 Task: Create a rule from the Routing list, Task moved to a section -> Set Priority in the project ArmourVault , set the section as To-Do and set the priority of the task as  High
Action: Mouse moved to (74, 283)
Screenshot: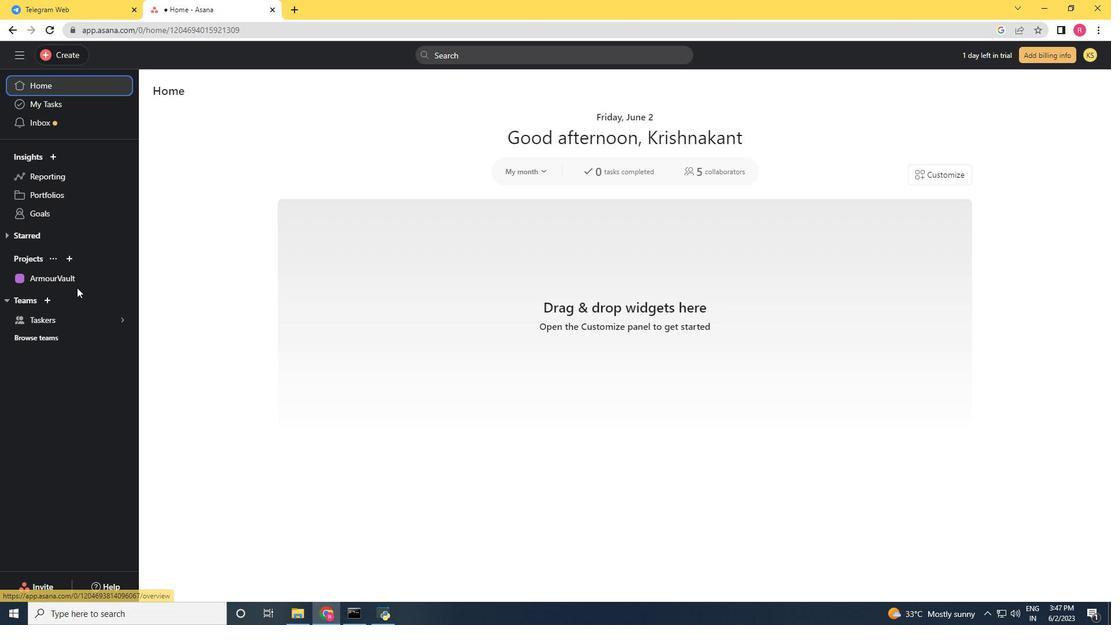 
Action: Mouse pressed left at (74, 283)
Screenshot: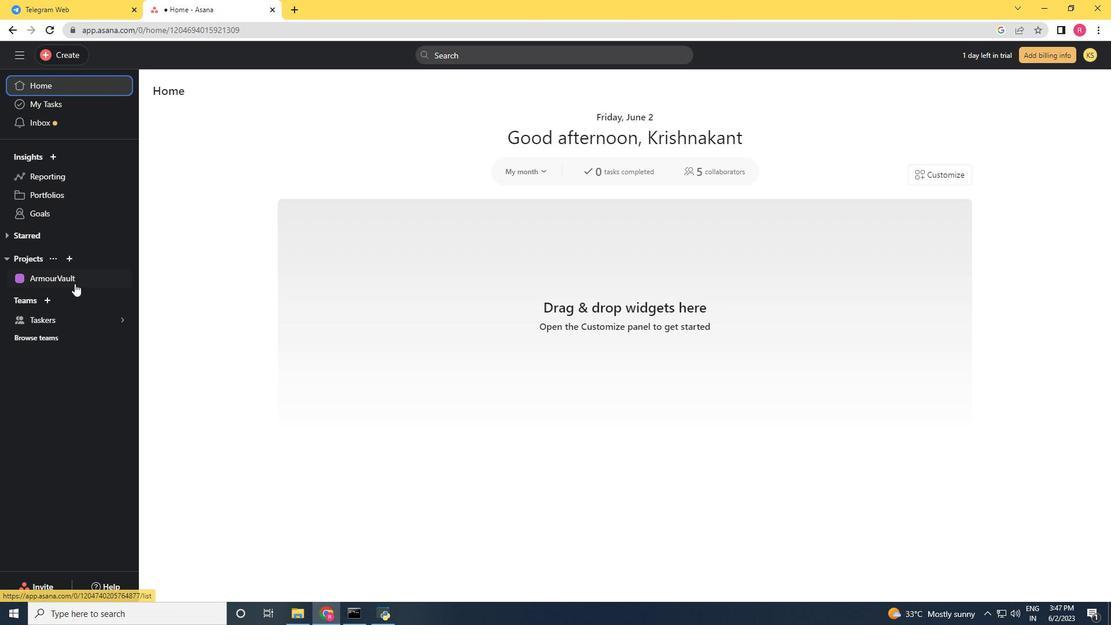 
Action: Mouse moved to (1065, 101)
Screenshot: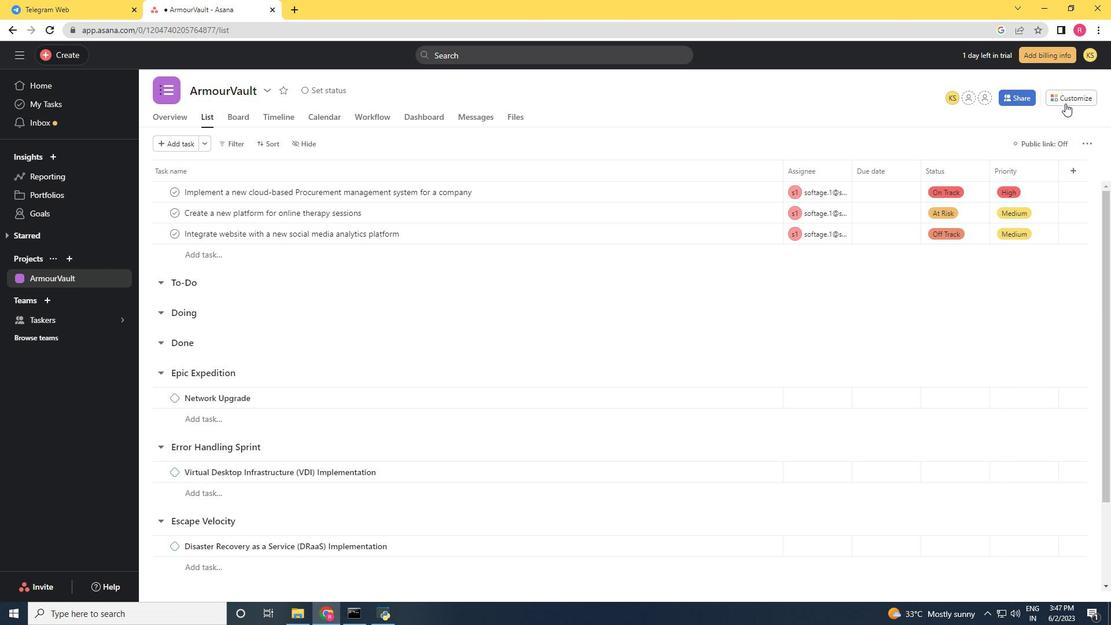 
Action: Mouse pressed left at (1065, 101)
Screenshot: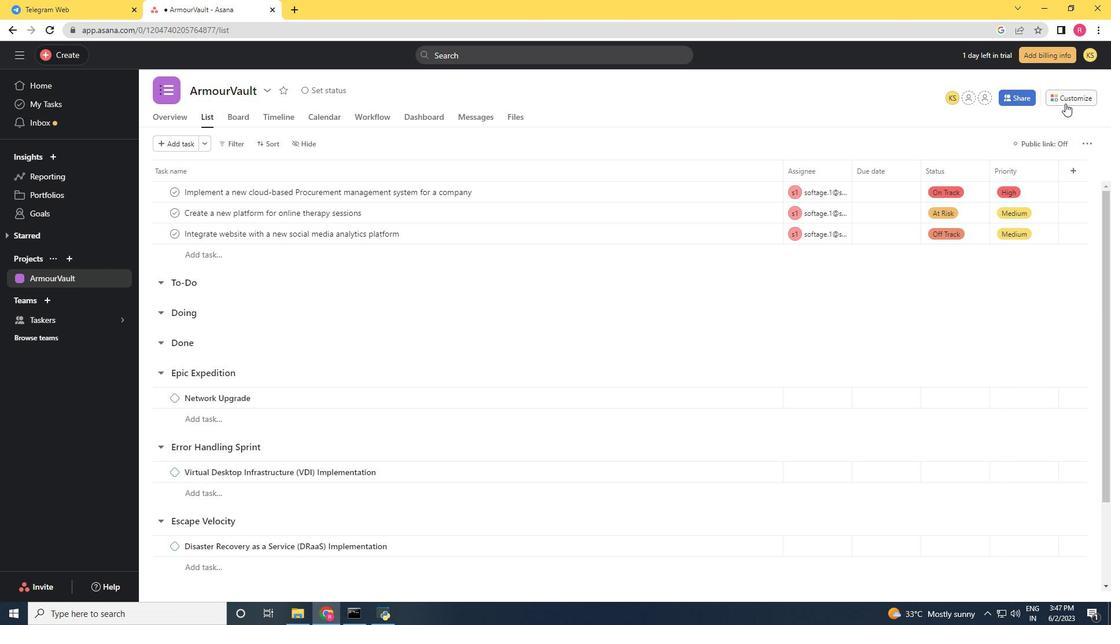 
Action: Mouse moved to (861, 263)
Screenshot: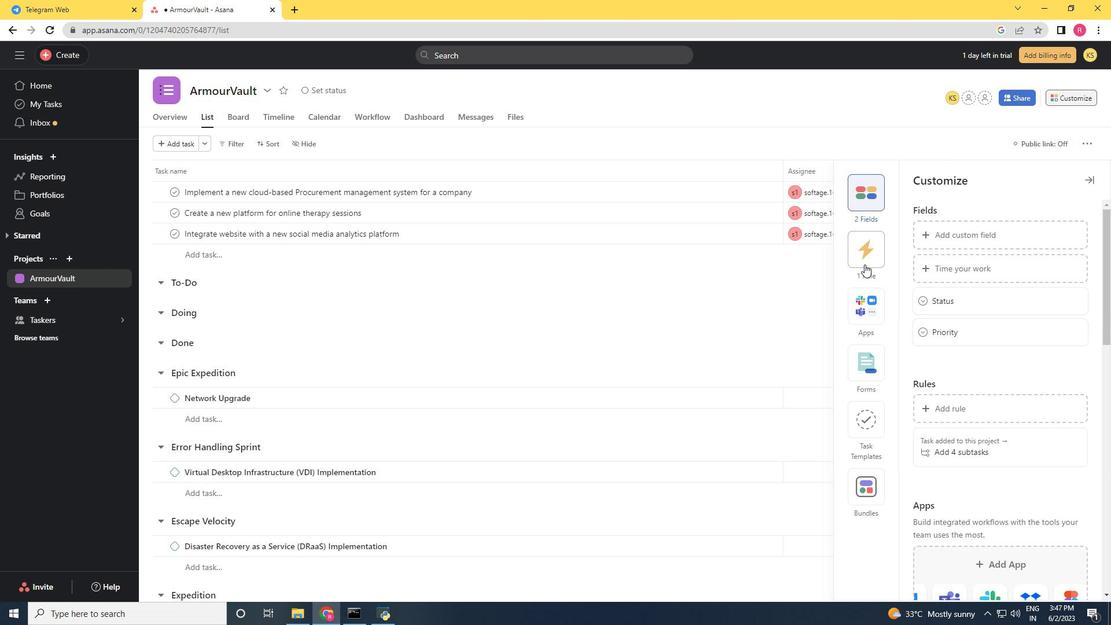 
Action: Mouse pressed left at (861, 263)
Screenshot: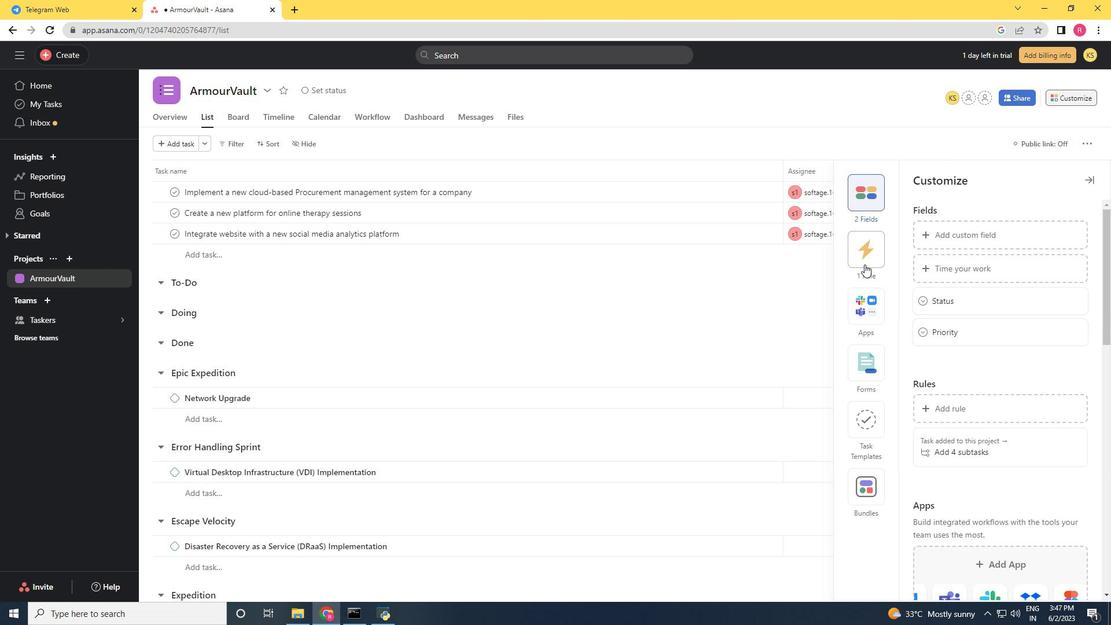 
Action: Mouse moved to (938, 236)
Screenshot: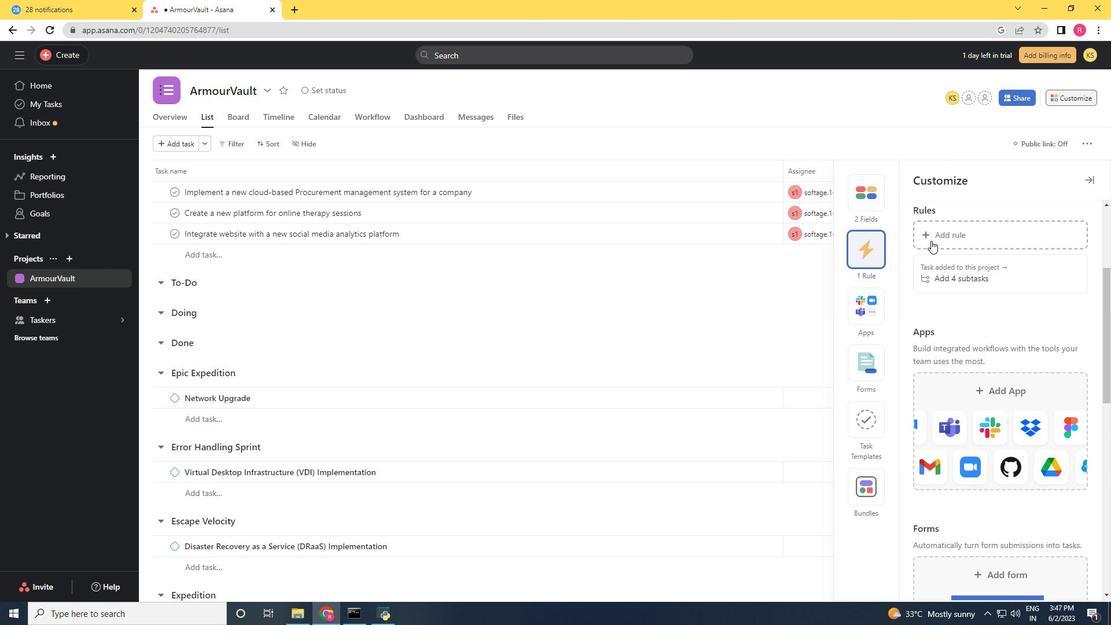 
Action: Mouse pressed left at (938, 236)
Screenshot: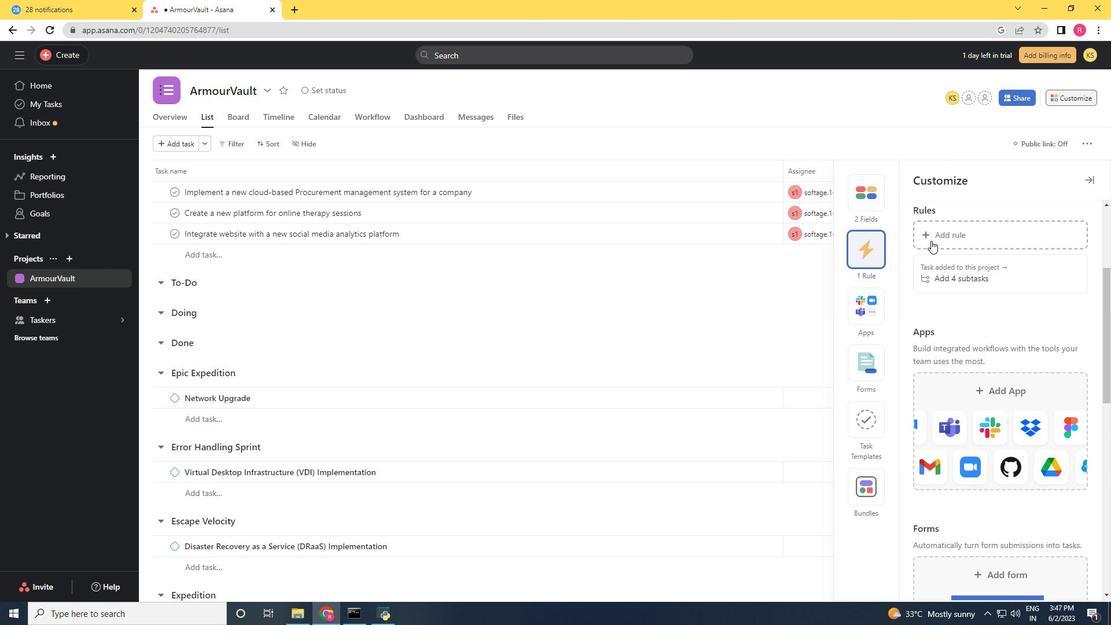 
Action: Mouse moved to (239, 156)
Screenshot: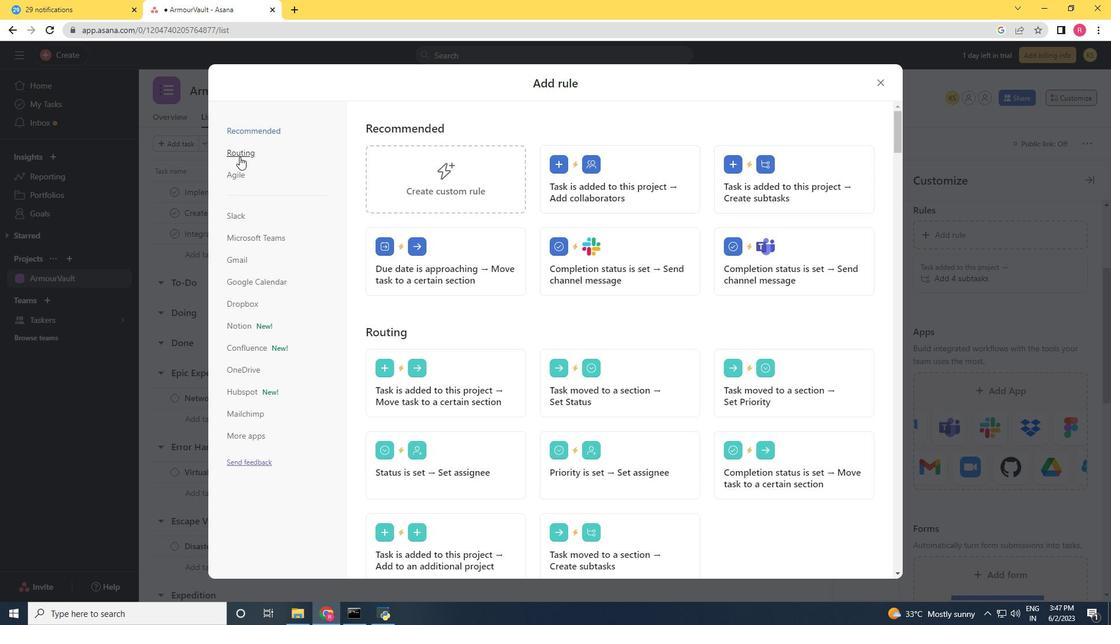 
Action: Mouse pressed left at (239, 156)
Screenshot: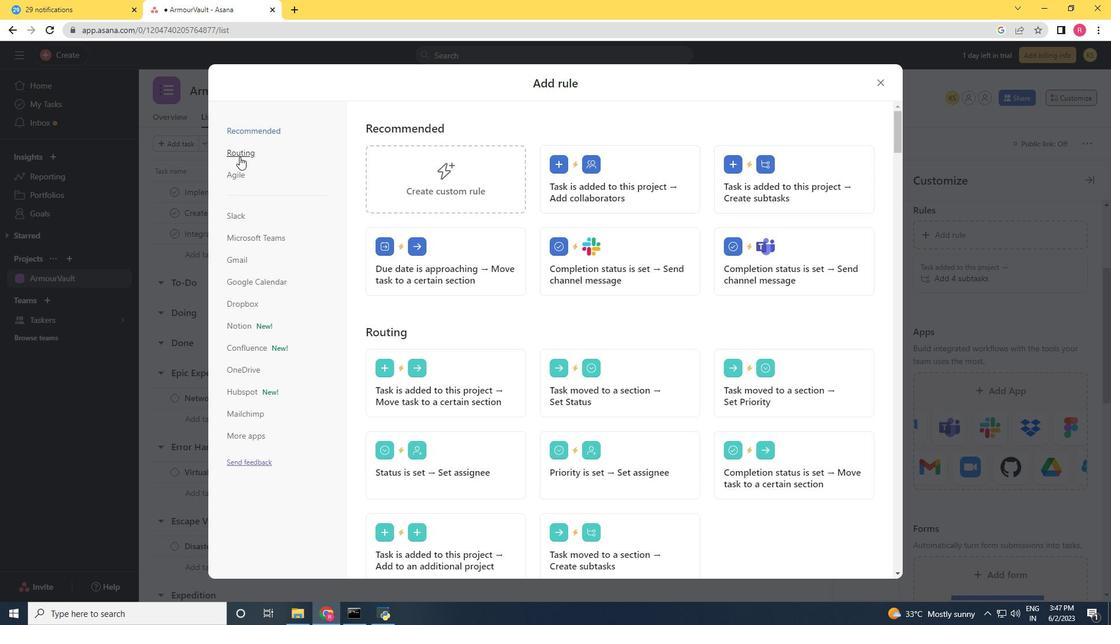 
Action: Mouse moved to (754, 185)
Screenshot: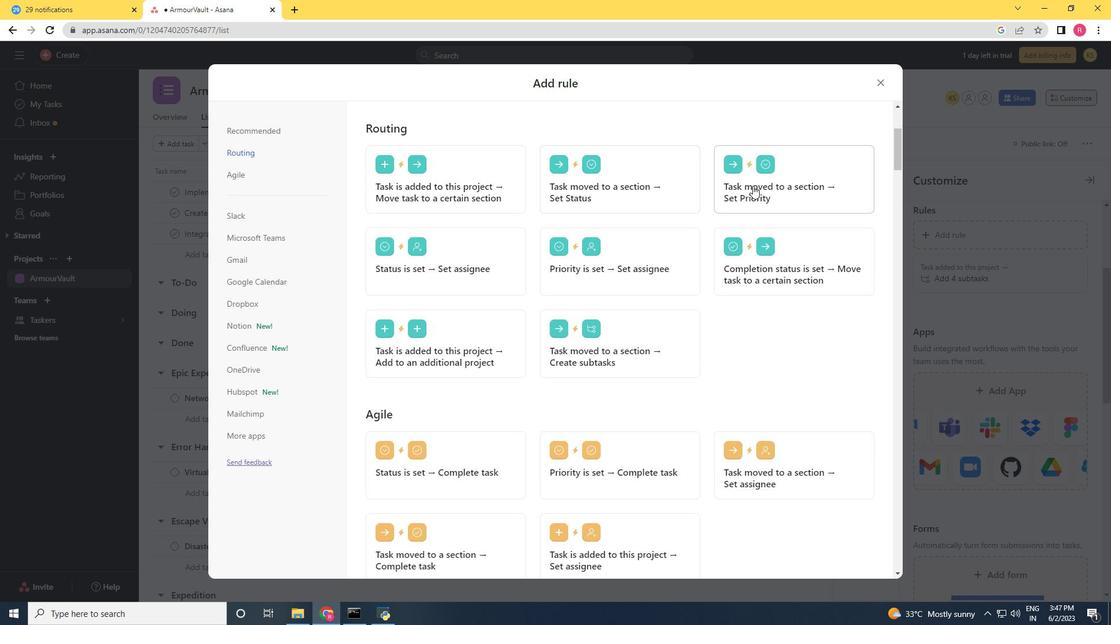 
Action: Mouse pressed left at (754, 185)
Screenshot: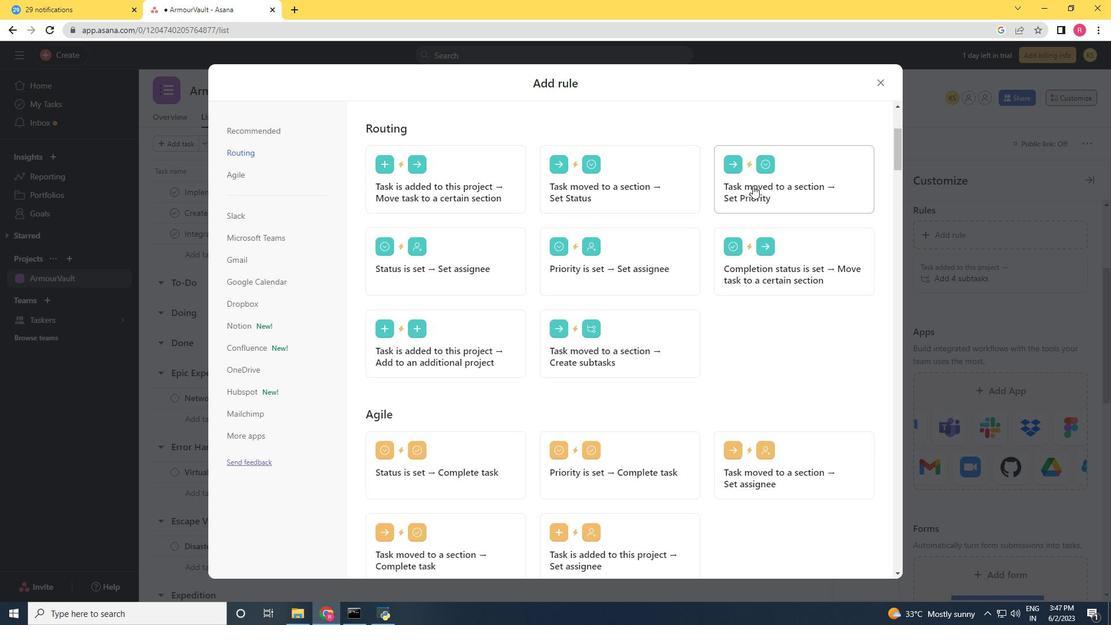 
Action: Mouse moved to (412, 317)
Screenshot: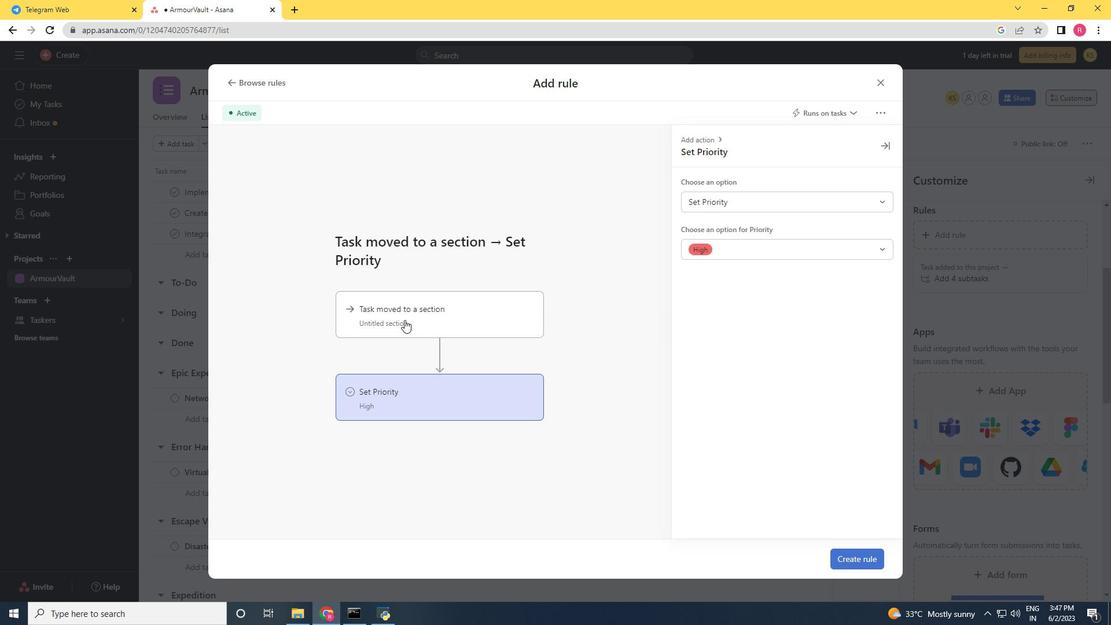 
Action: Mouse pressed left at (412, 317)
Screenshot: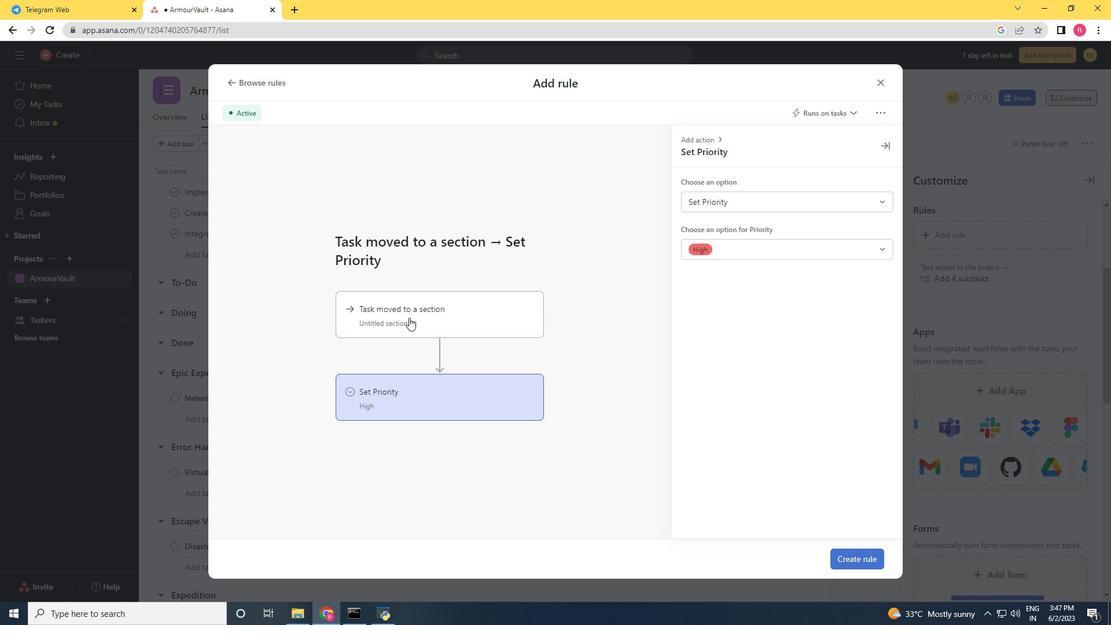 
Action: Mouse moved to (750, 195)
Screenshot: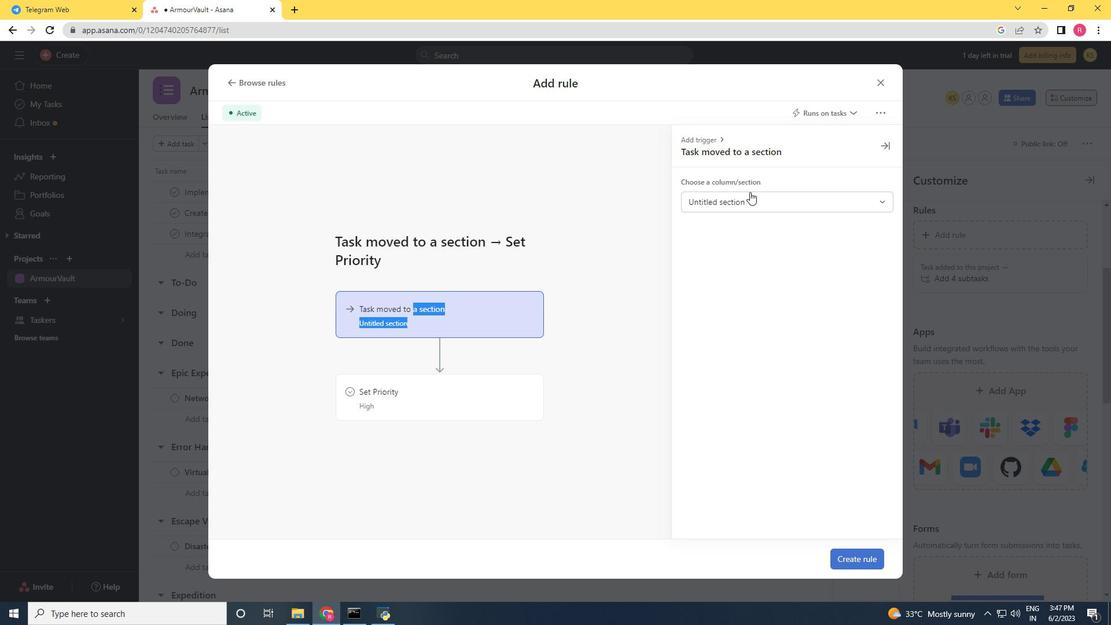 
Action: Mouse pressed left at (750, 195)
Screenshot: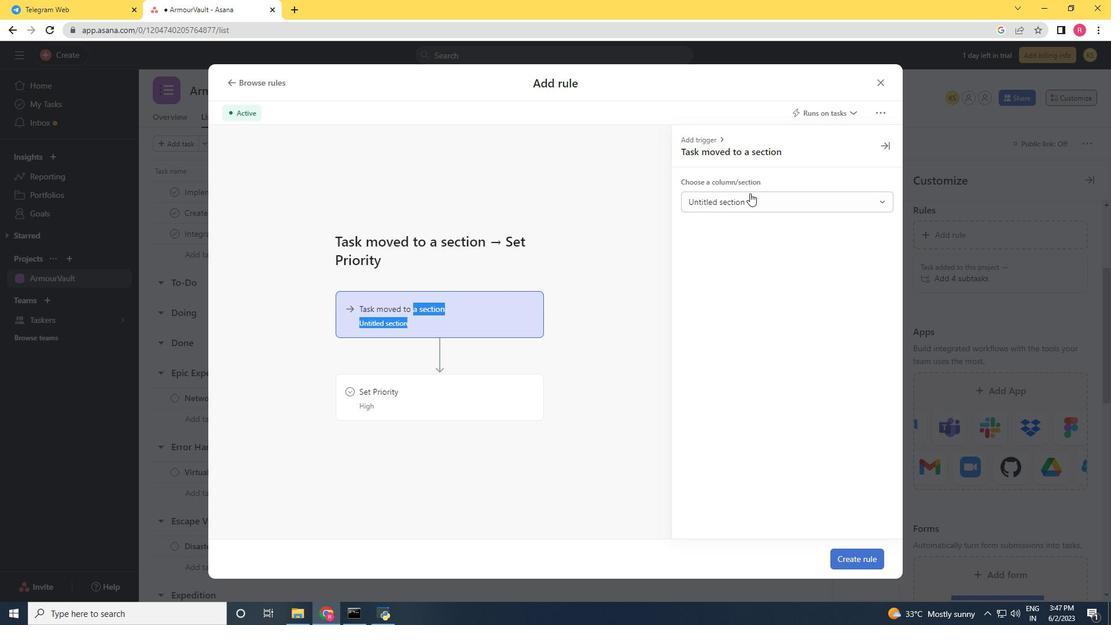 
Action: Mouse moved to (743, 243)
Screenshot: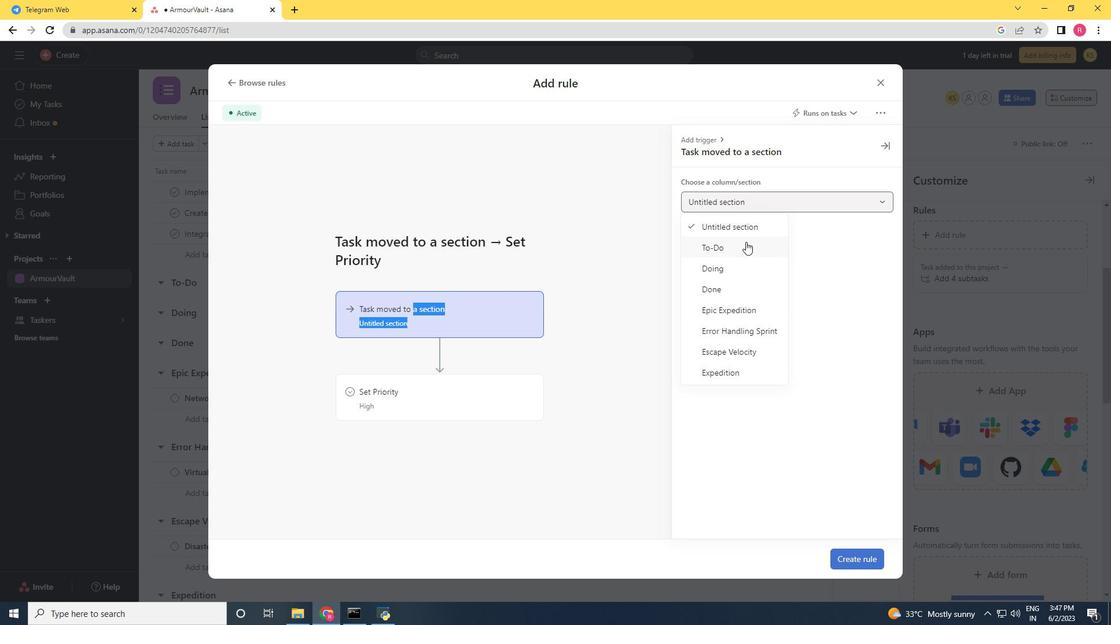 
Action: Mouse pressed left at (743, 243)
Screenshot: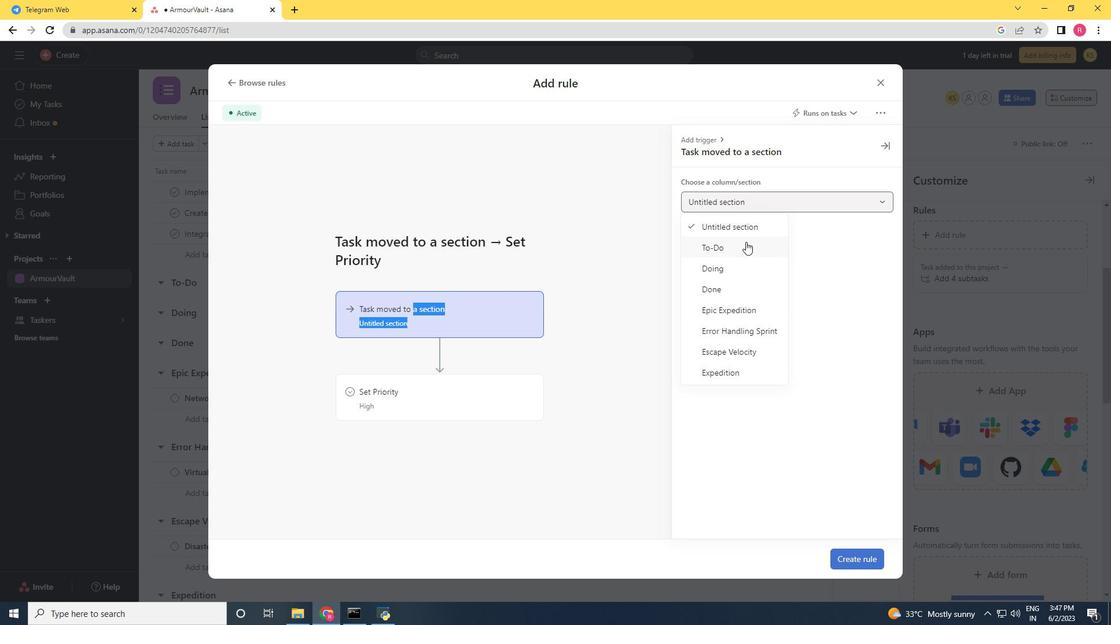 
Action: Mouse moved to (503, 401)
Screenshot: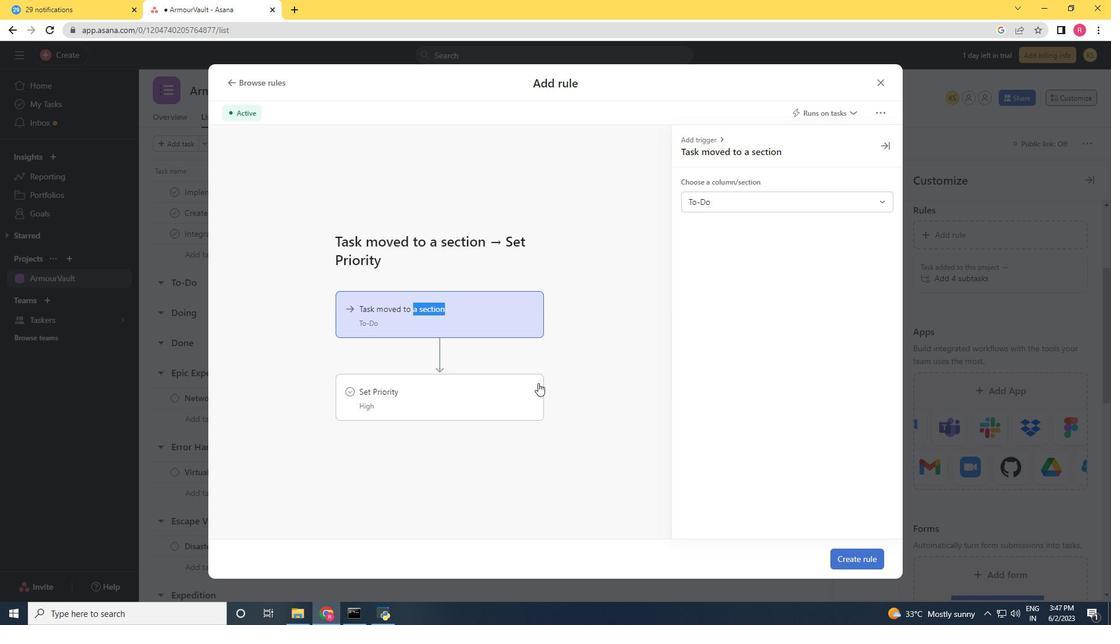 
Action: Mouse pressed left at (503, 401)
Screenshot: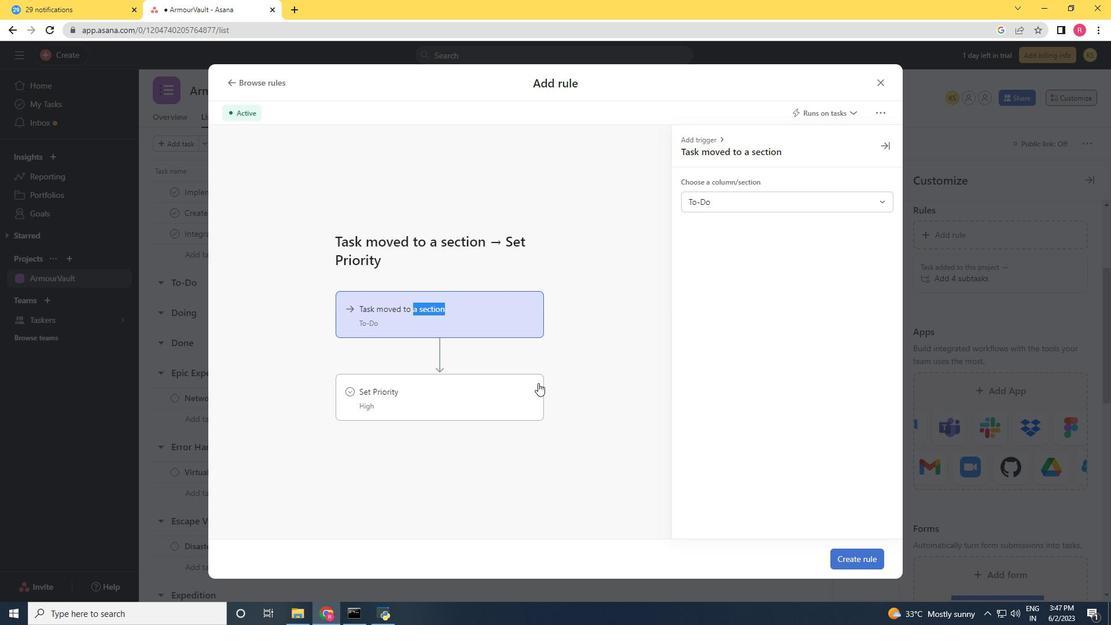 
Action: Mouse moved to (719, 202)
Screenshot: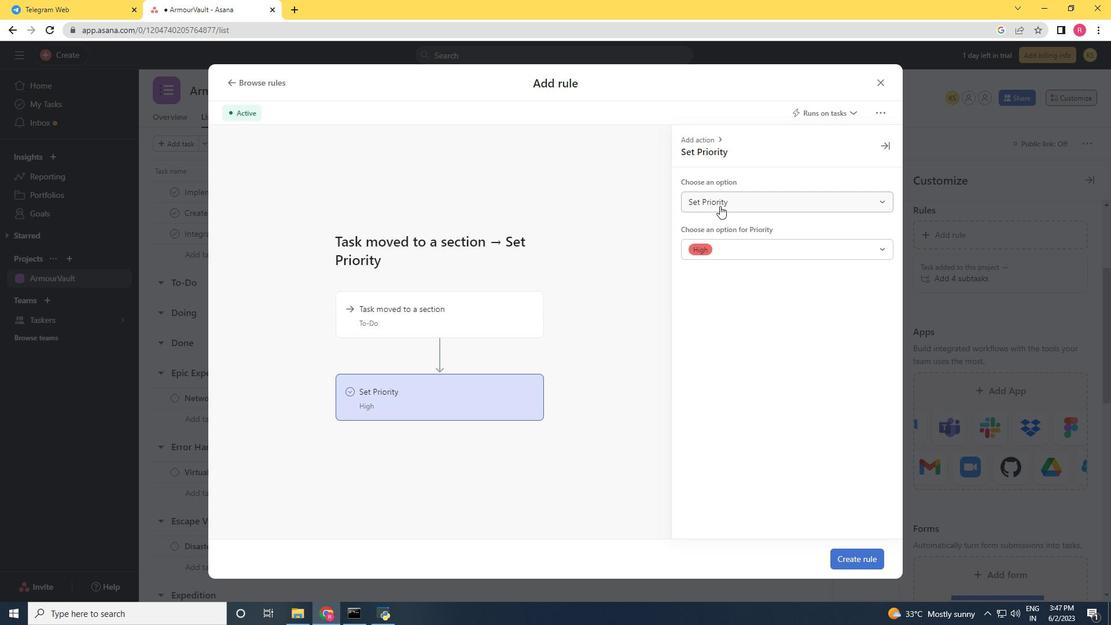
Action: Mouse pressed left at (719, 203)
Screenshot: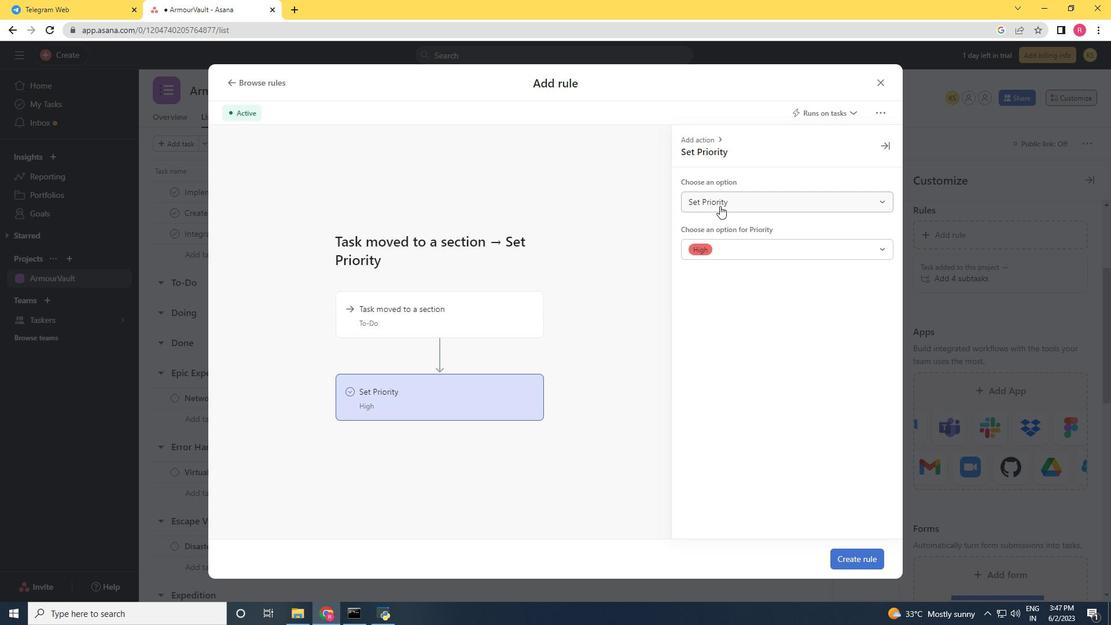 
Action: Mouse moved to (719, 225)
Screenshot: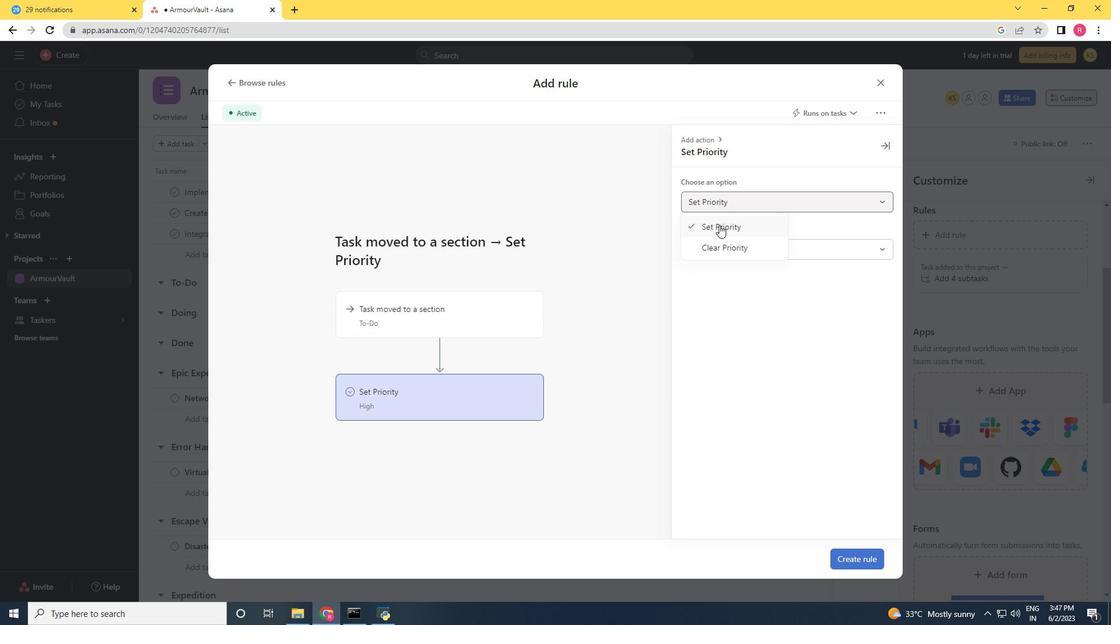 
Action: Mouse pressed left at (719, 225)
Screenshot: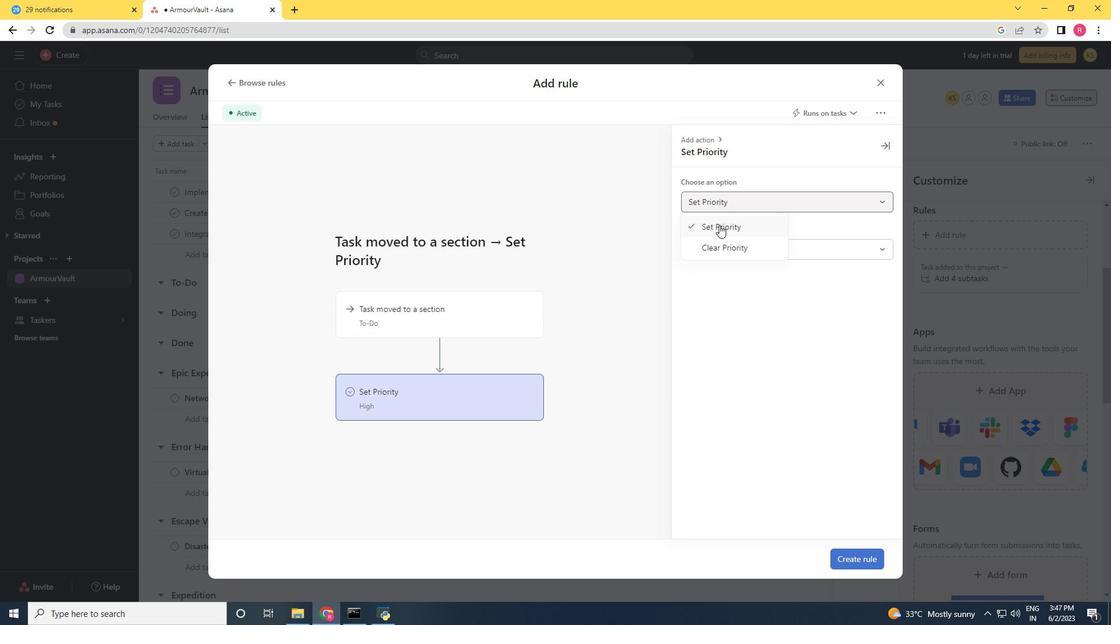 
Action: Mouse moved to (721, 239)
Screenshot: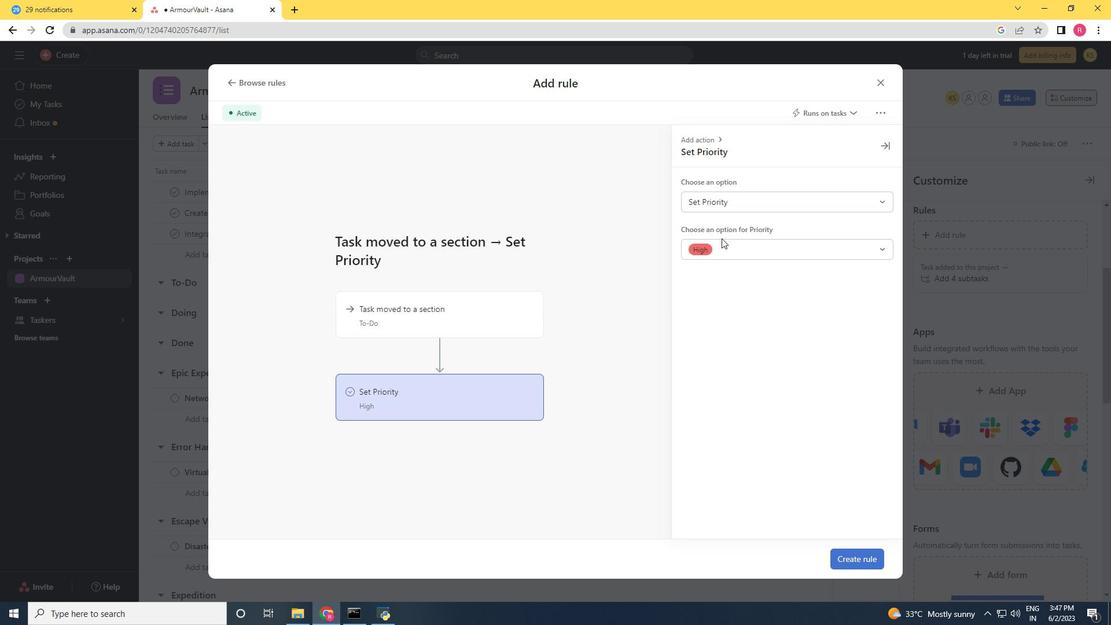 
Action: Mouse pressed left at (721, 239)
Screenshot: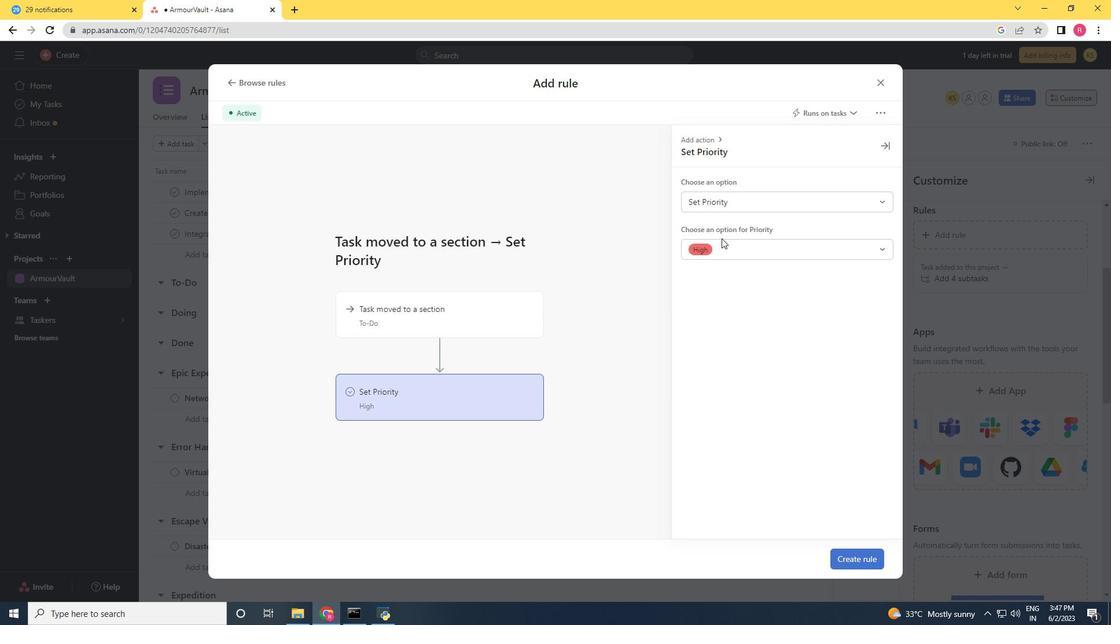 
Action: Mouse moved to (724, 270)
Screenshot: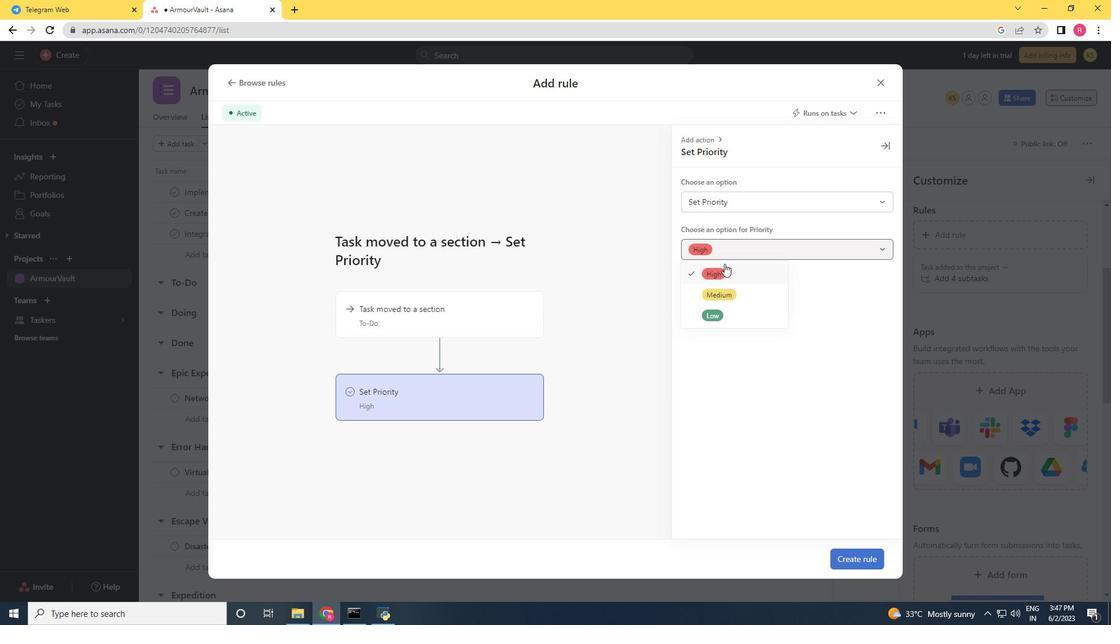 
Action: Mouse pressed left at (724, 270)
Screenshot: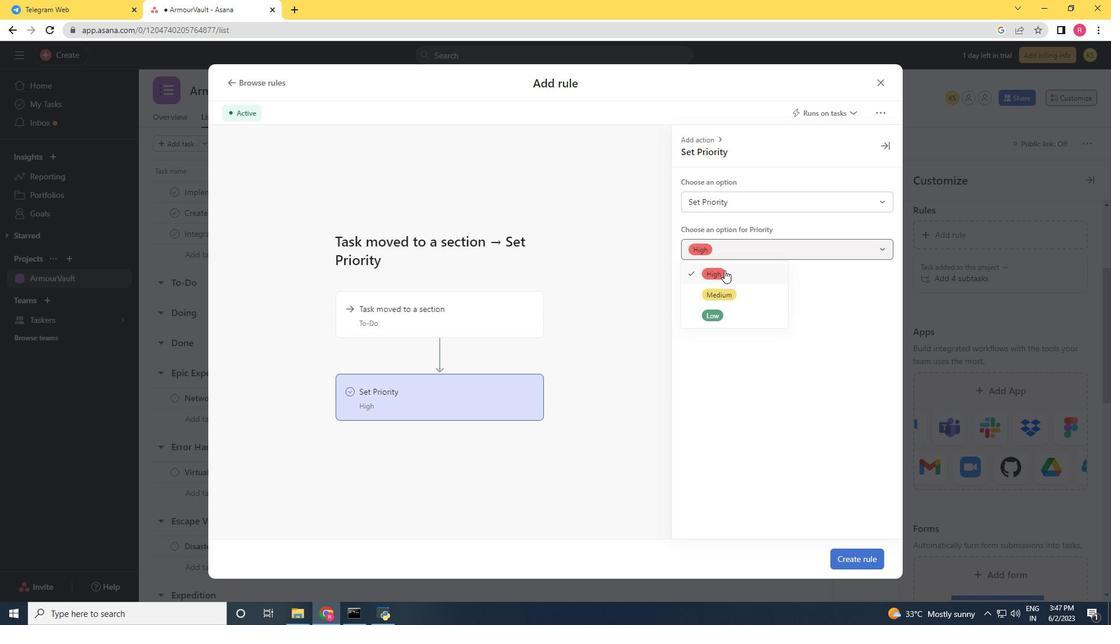 
Action: Mouse moved to (850, 555)
Screenshot: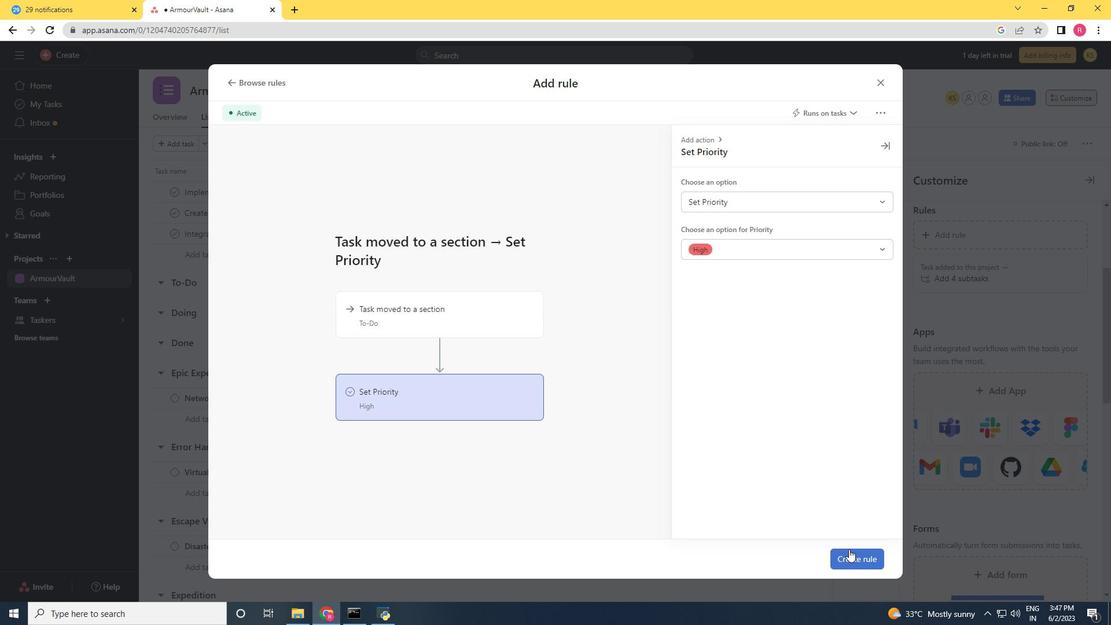 
Action: Mouse pressed left at (850, 555)
Screenshot: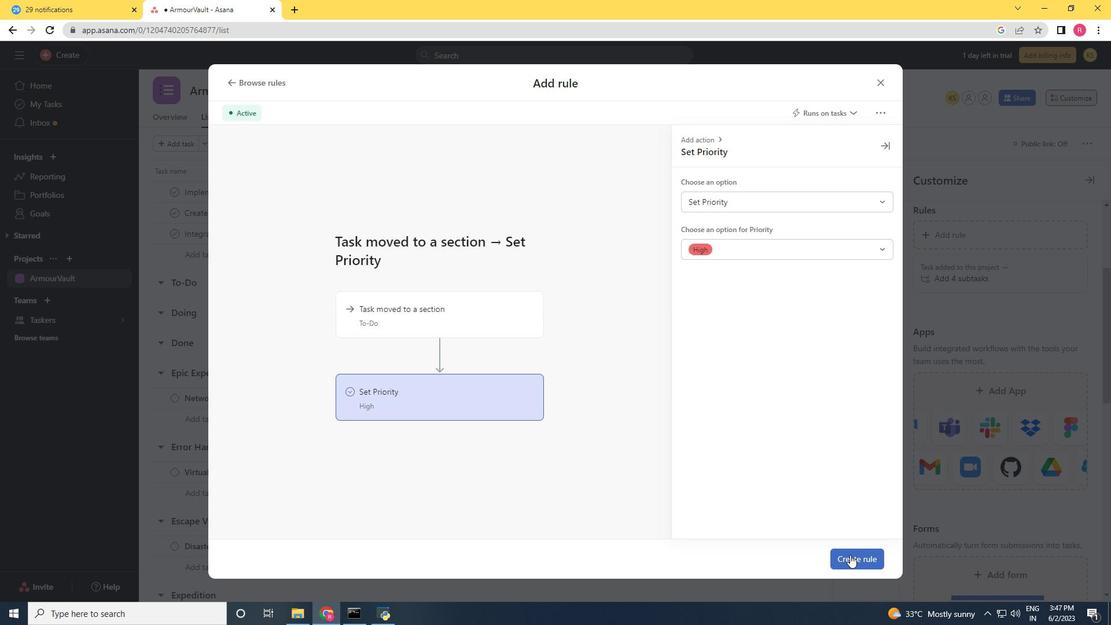 
Action: Mouse moved to (828, 528)
Screenshot: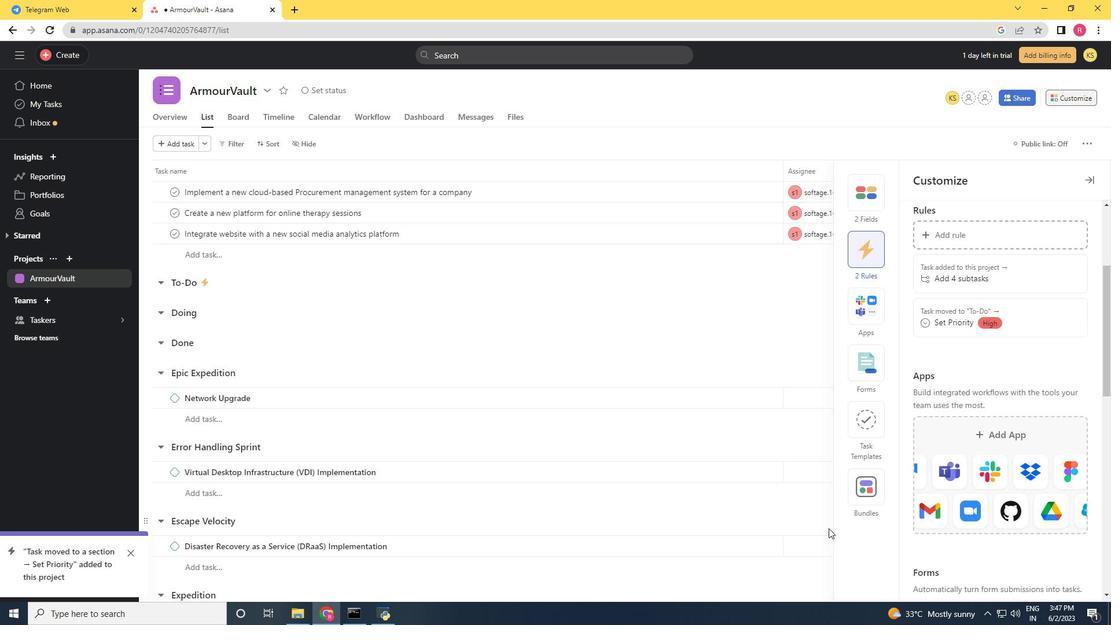 
